 Task: Add Sprouts Honey Whole Wheat Bread to the cart.
Action: Mouse moved to (32, 257)
Screenshot: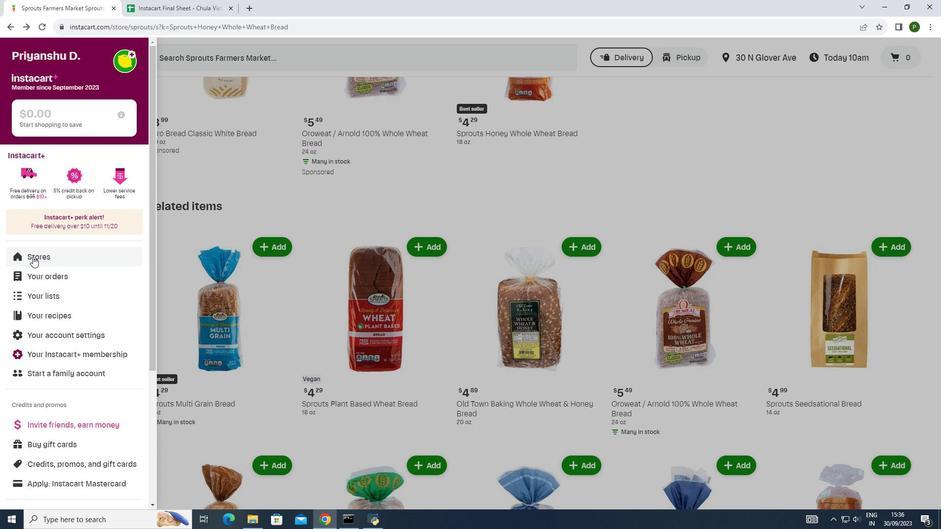 
Action: Mouse pressed left at (32, 257)
Screenshot: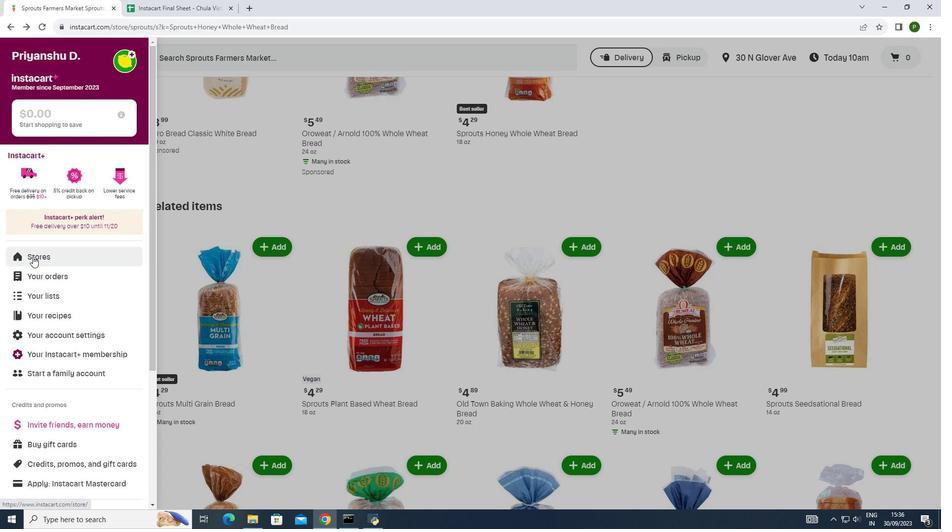 
Action: Mouse moved to (213, 84)
Screenshot: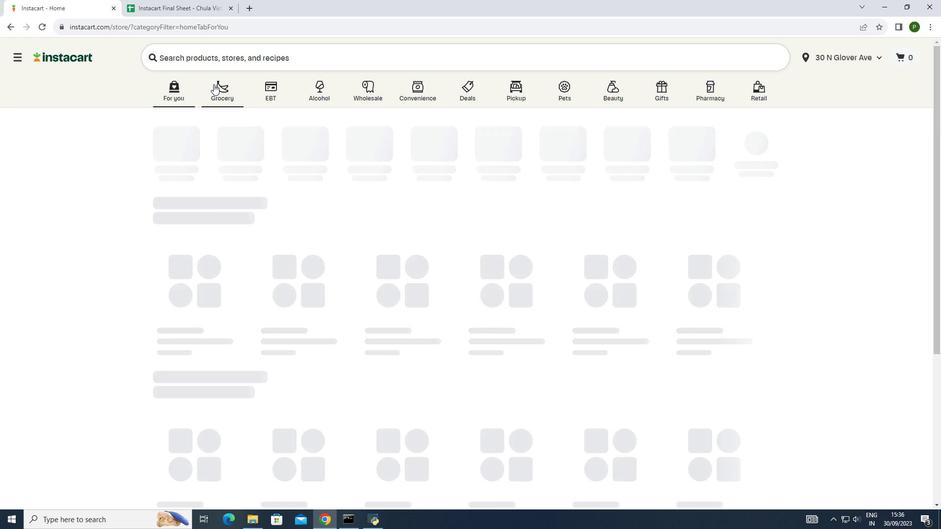 
Action: Mouse pressed left at (213, 84)
Screenshot: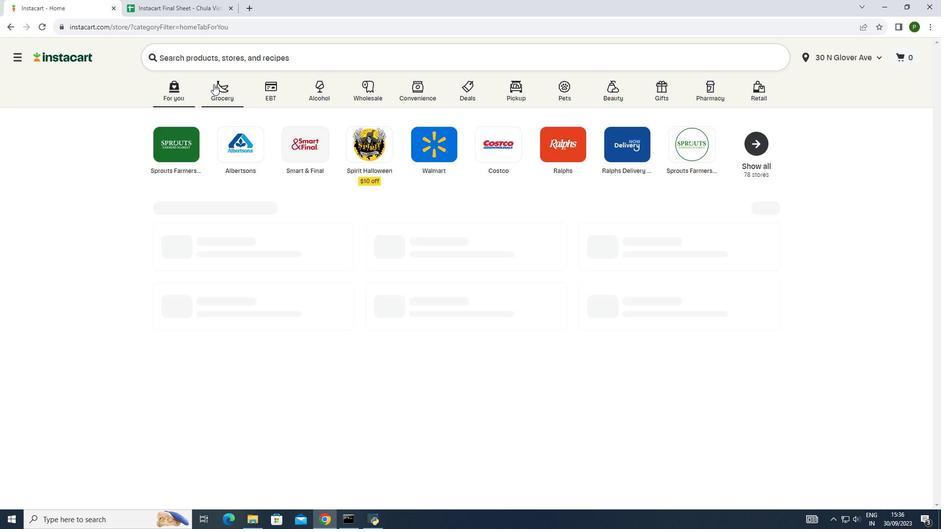 
Action: Mouse moved to (493, 135)
Screenshot: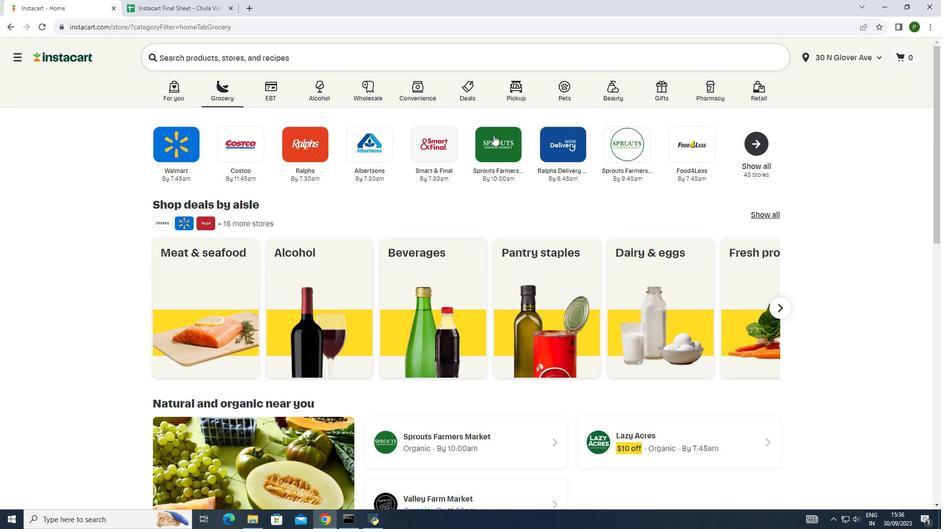 
Action: Mouse pressed left at (493, 135)
Screenshot: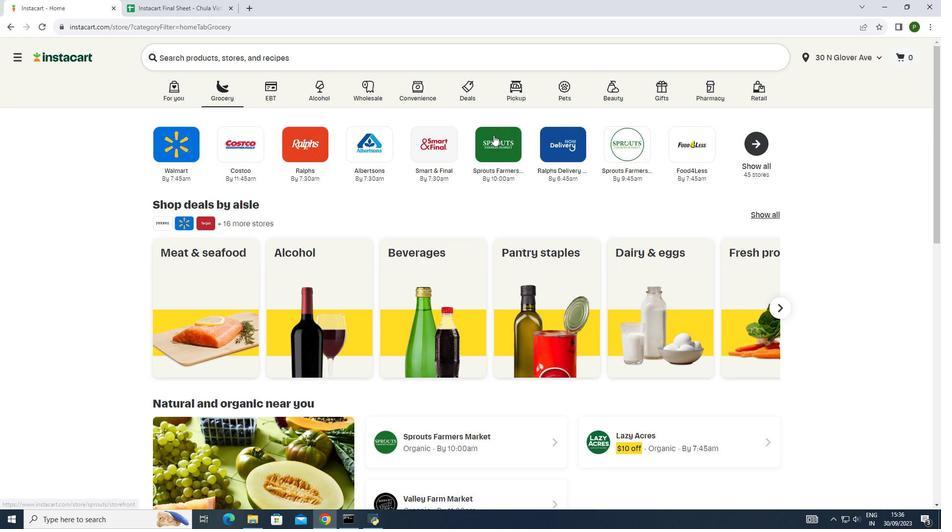 
Action: Mouse moved to (94, 264)
Screenshot: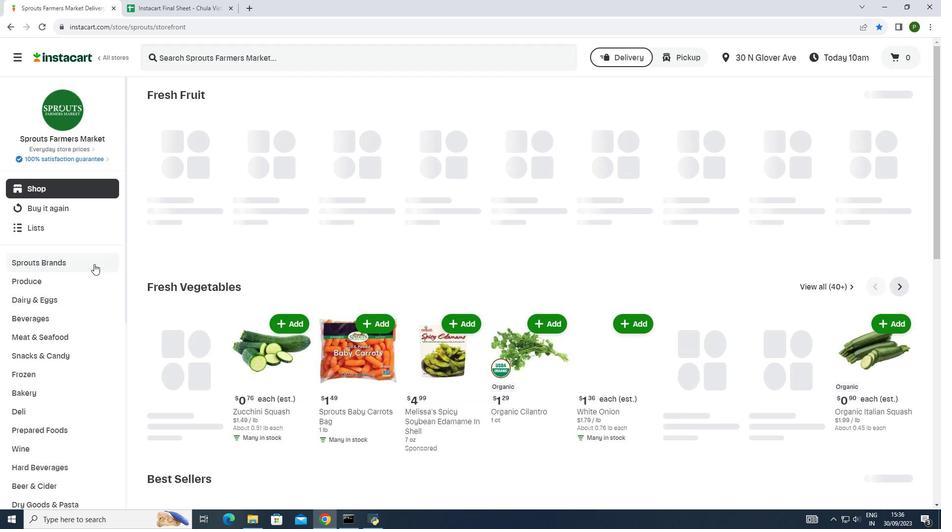 
Action: Mouse pressed left at (94, 264)
Screenshot: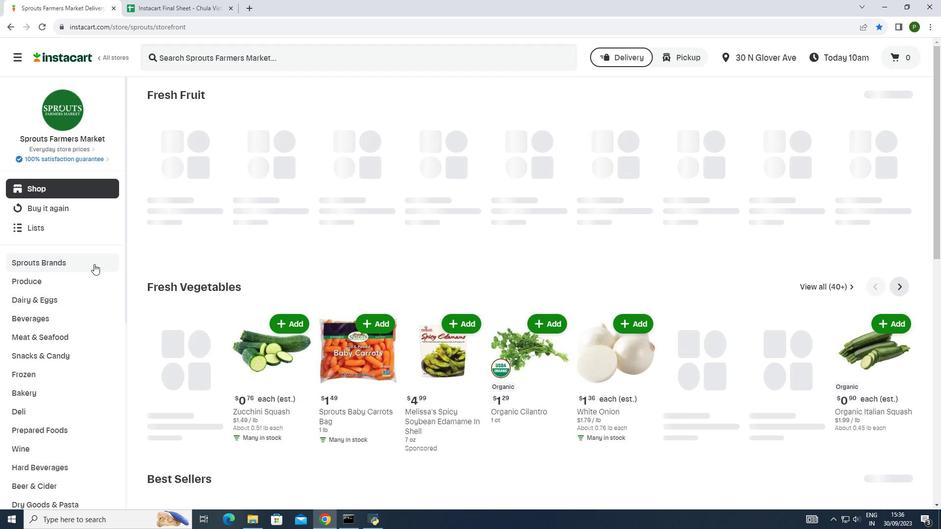 
Action: Mouse moved to (61, 284)
Screenshot: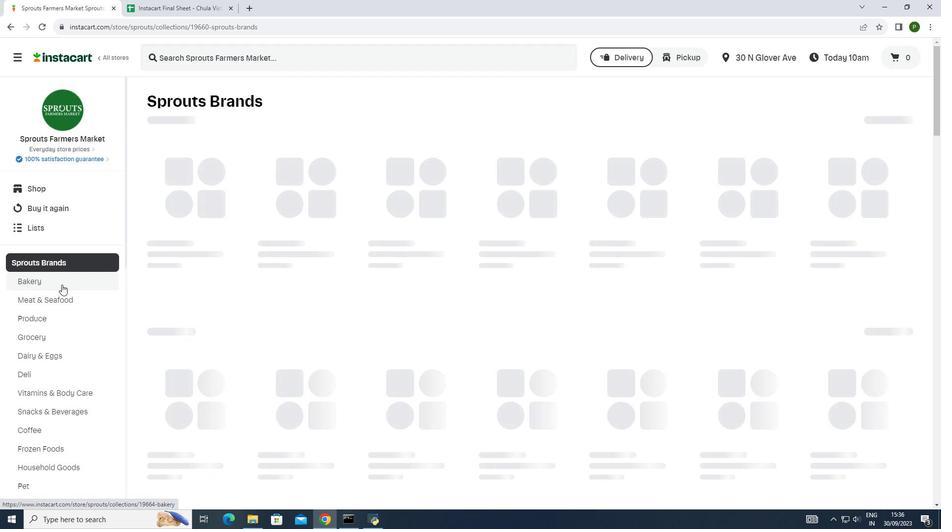 
Action: Mouse pressed left at (61, 284)
Screenshot: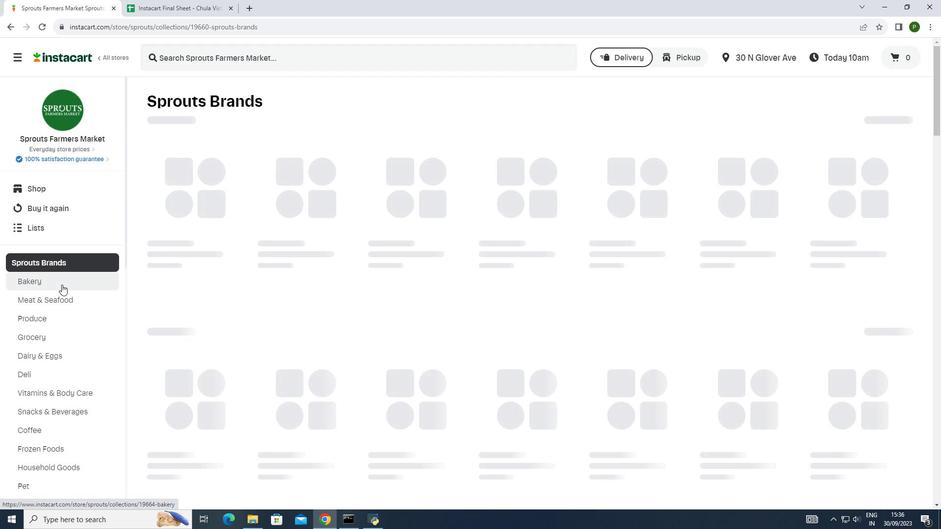 
Action: Mouse moved to (817, 414)
Screenshot: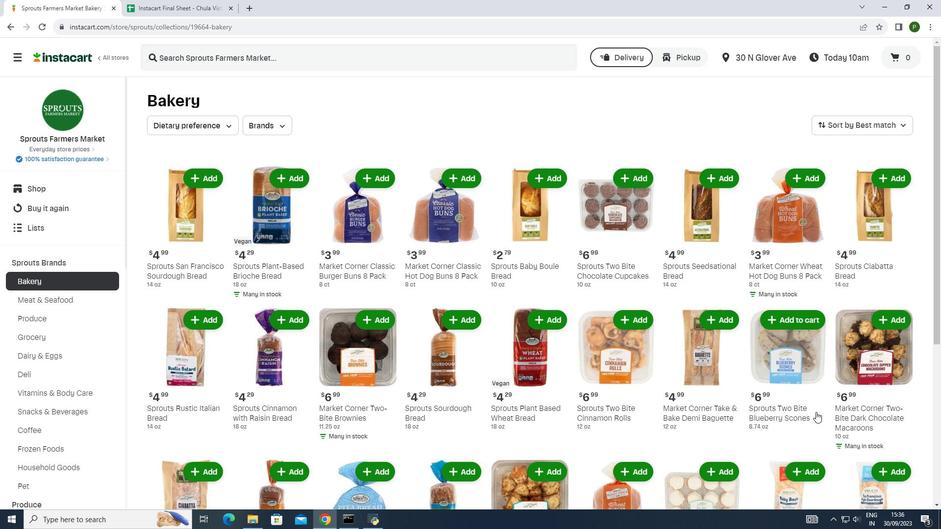 
Action: Mouse scrolled (817, 413) with delta (0, 0)
Screenshot: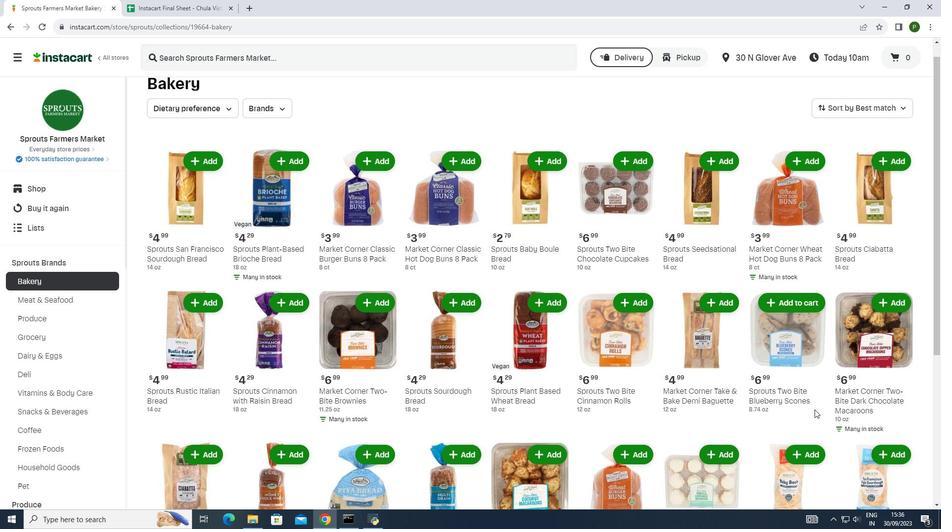 
Action: Mouse moved to (816, 412)
Screenshot: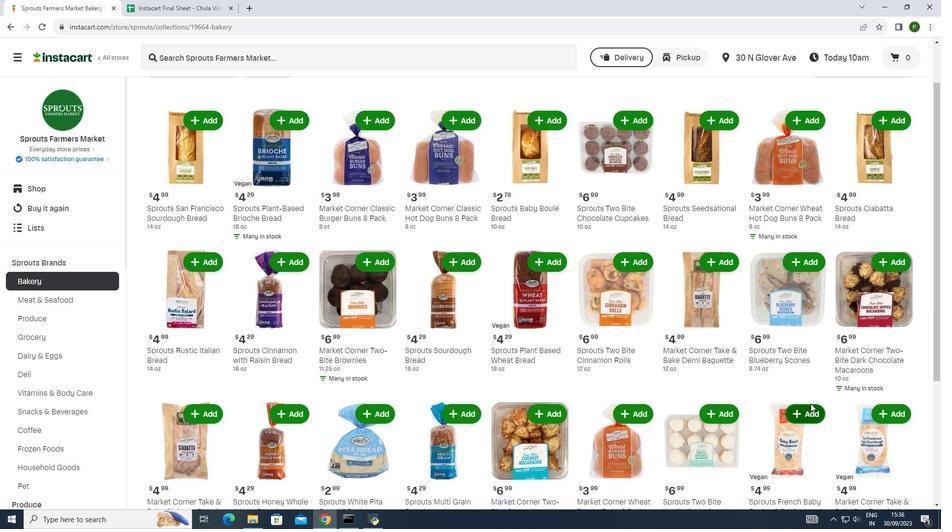 
Action: Mouse scrolled (816, 411) with delta (0, 0)
Screenshot: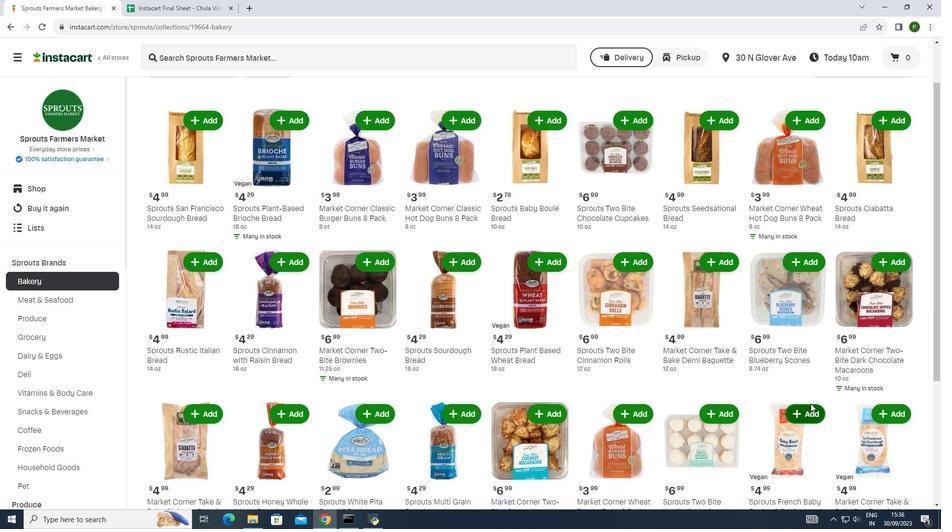 
Action: Mouse moved to (190, 331)
Screenshot: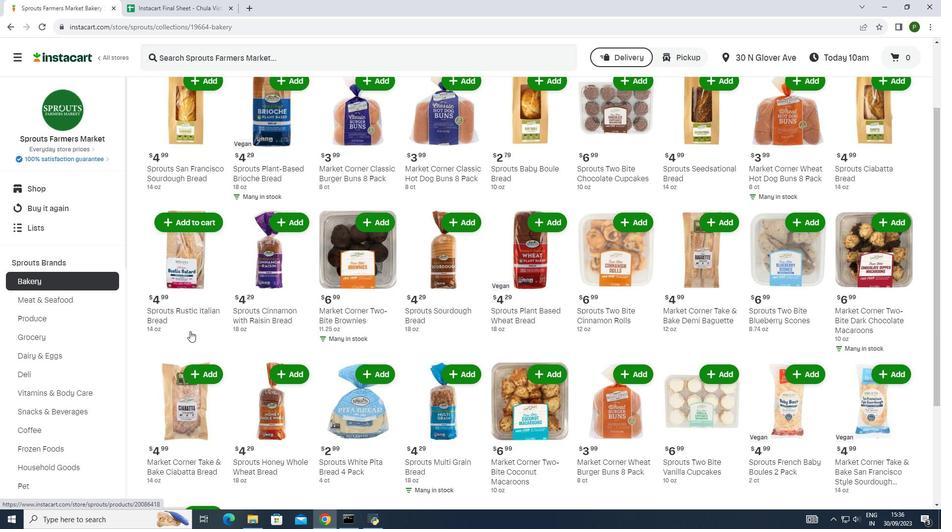 
Action: Mouse scrolled (190, 331) with delta (0, 0)
Screenshot: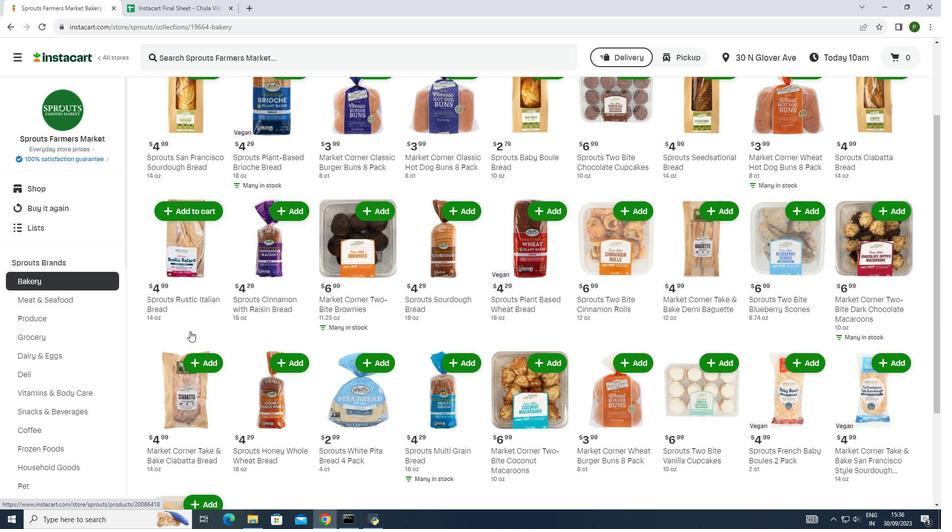 
Action: Mouse moved to (289, 324)
Screenshot: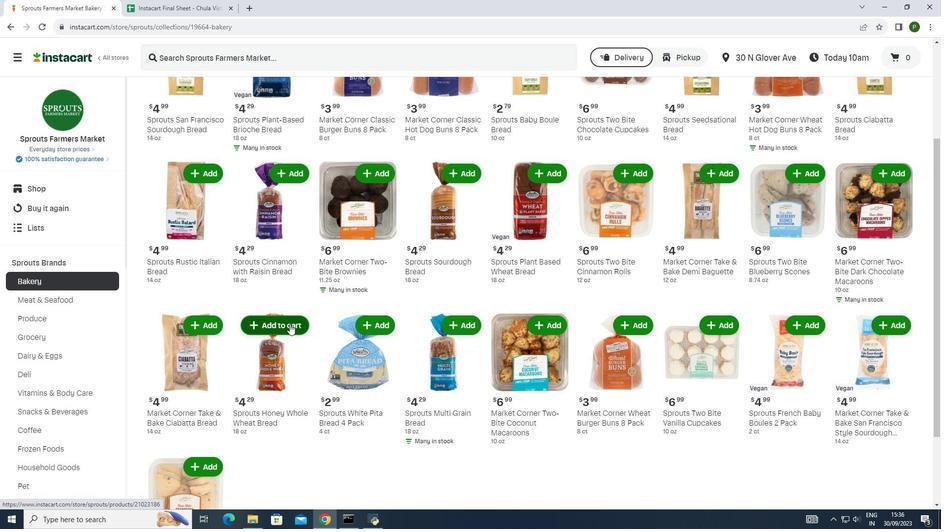 
Action: Mouse pressed left at (289, 324)
Screenshot: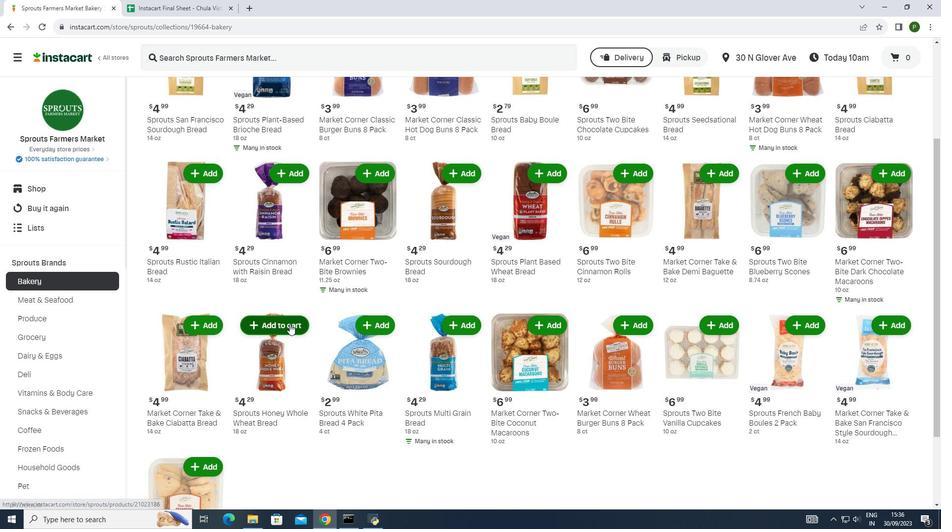 
Action: Mouse moved to (288, 324)
Screenshot: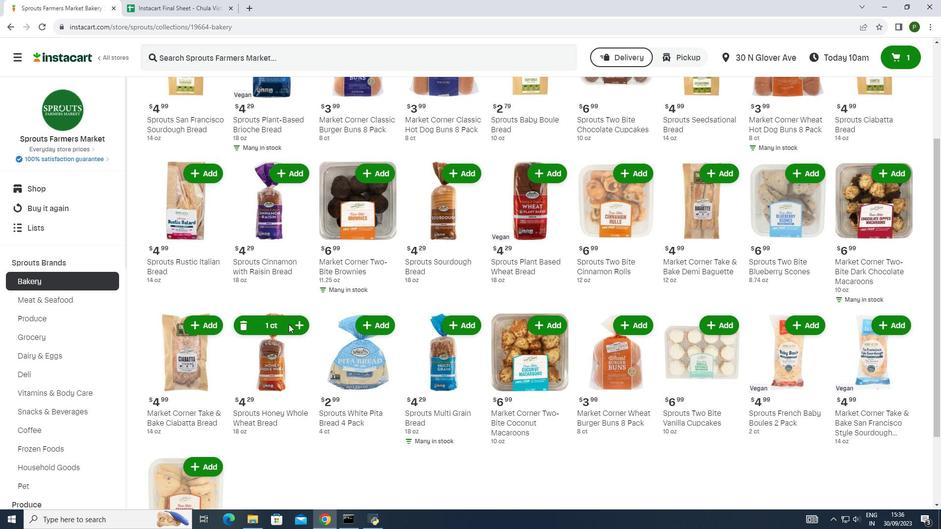 
